 Task: Use Soaring Effect in this video Movie B.mp4
Action: Mouse moved to (264, 106)
Screenshot: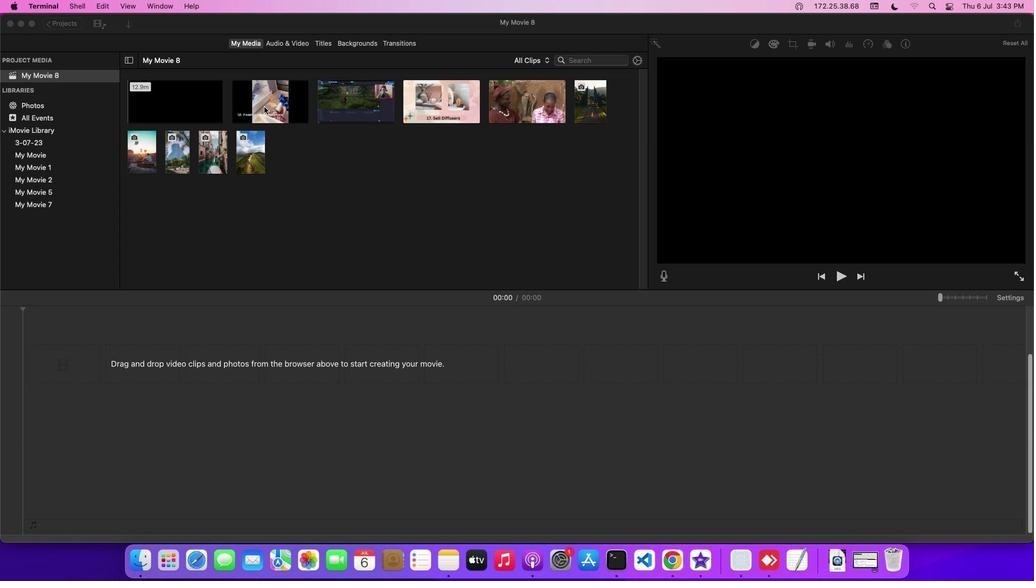 
Action: Mouse pressed left at (264, 106)
Screenshot: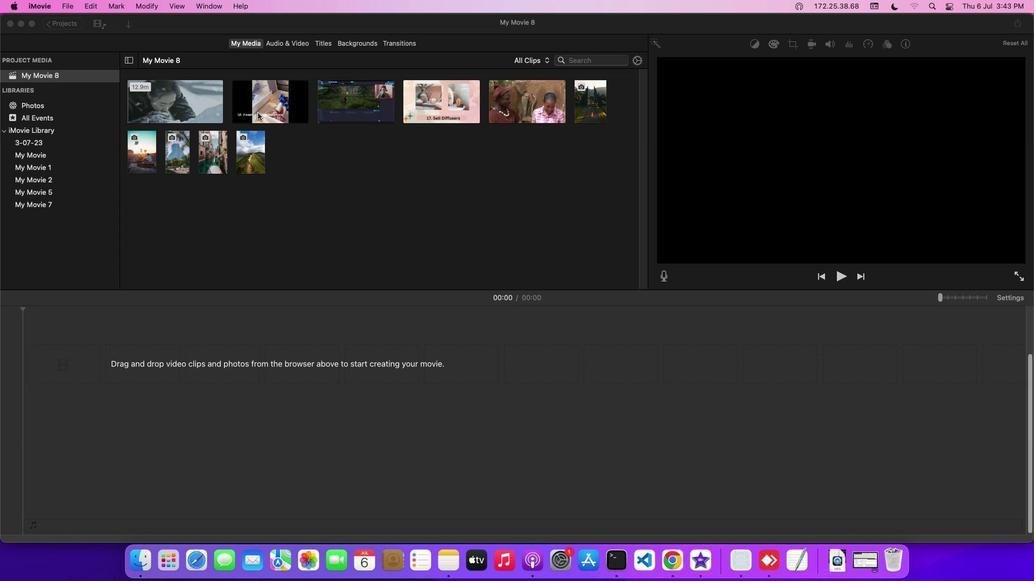
Action: Mouse moved to (286, 43)
Screenshot: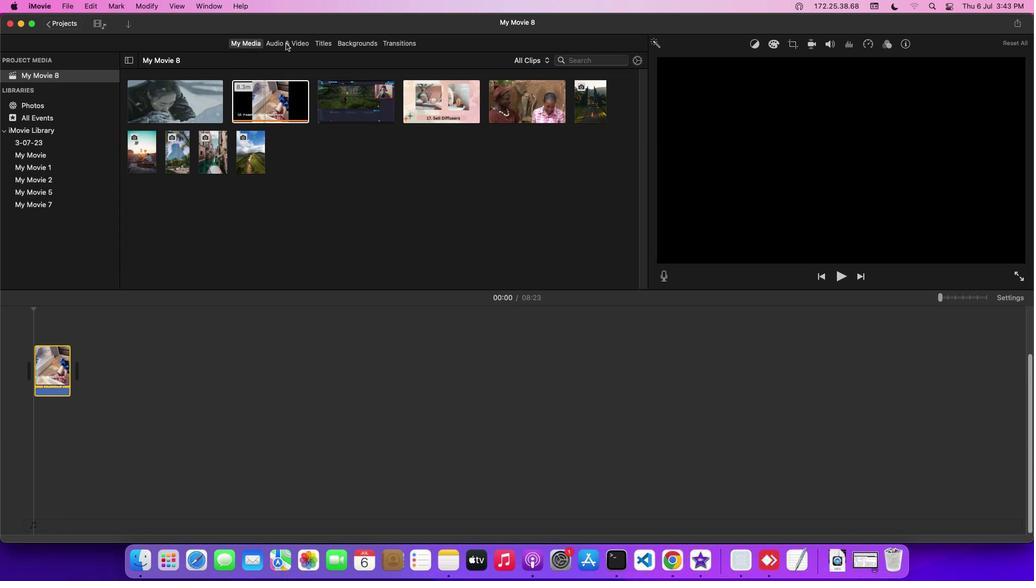 
Action: Mouse pressed left at (286, 43)
Screenshot: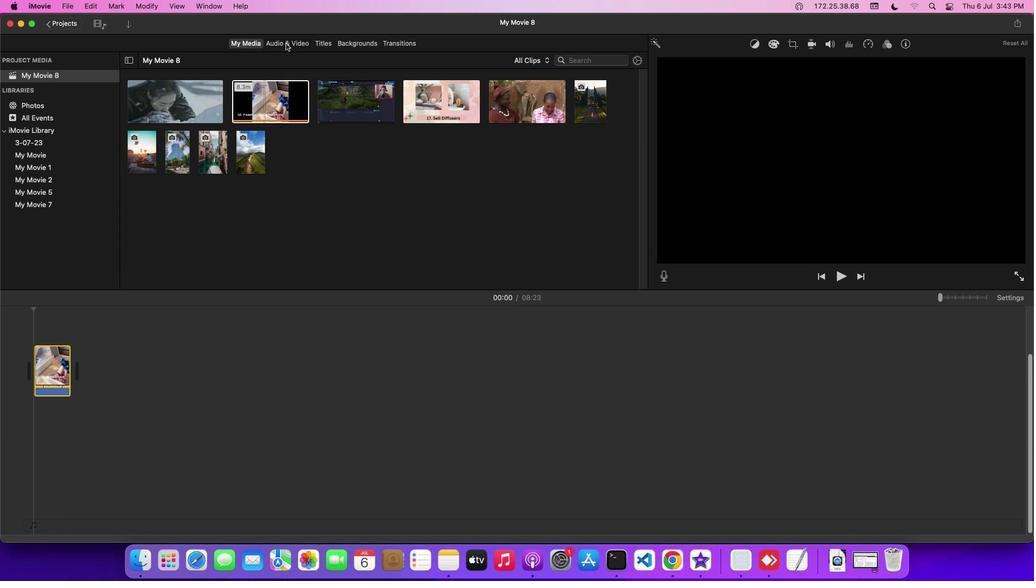 
Action: Mouse moved to (94, 99)
Screenshot: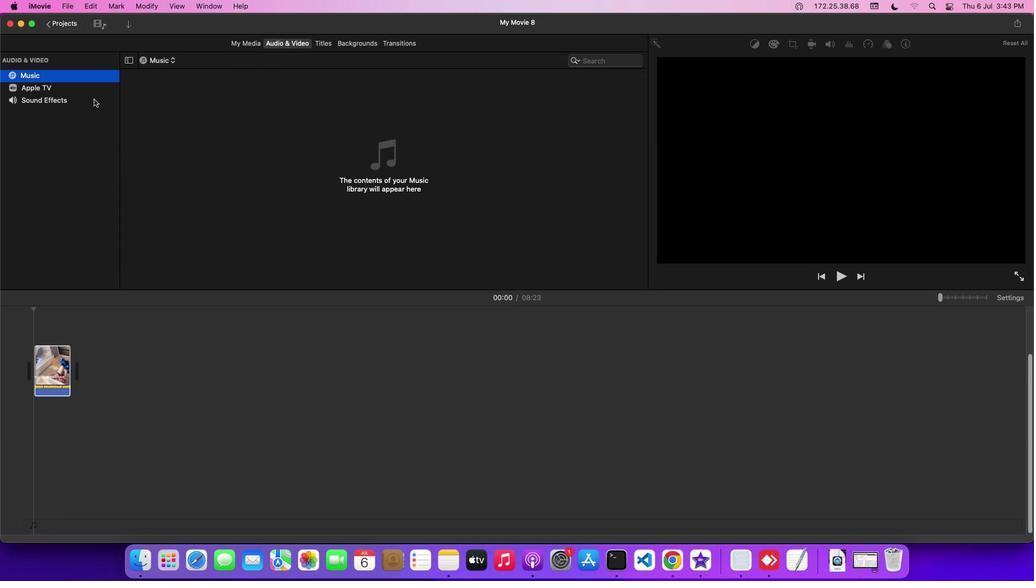 
Action: Mouse pressed left at (94, 99)
Screenshot: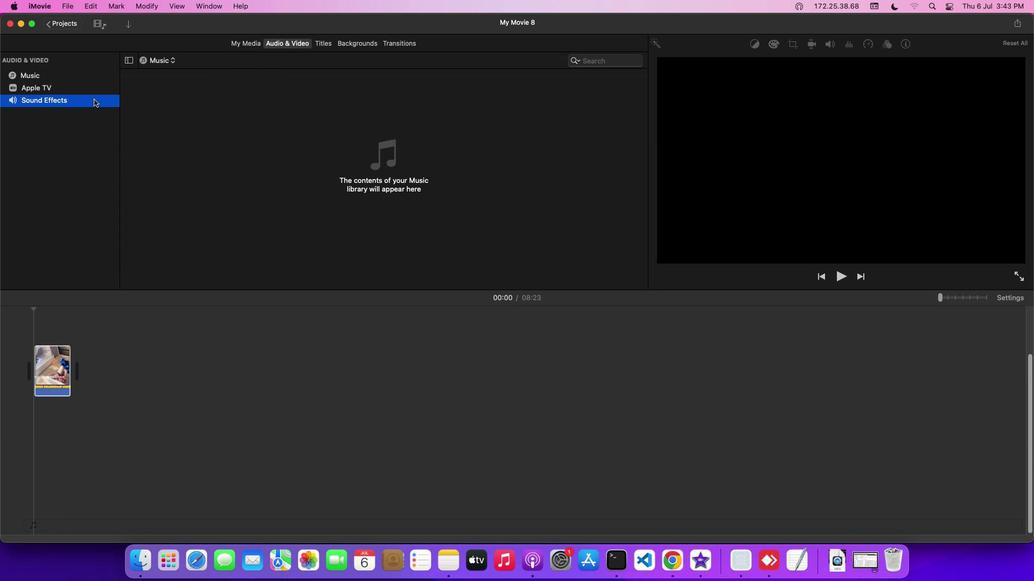 
Action: Mouse moved to (178, 262)
Screenshot: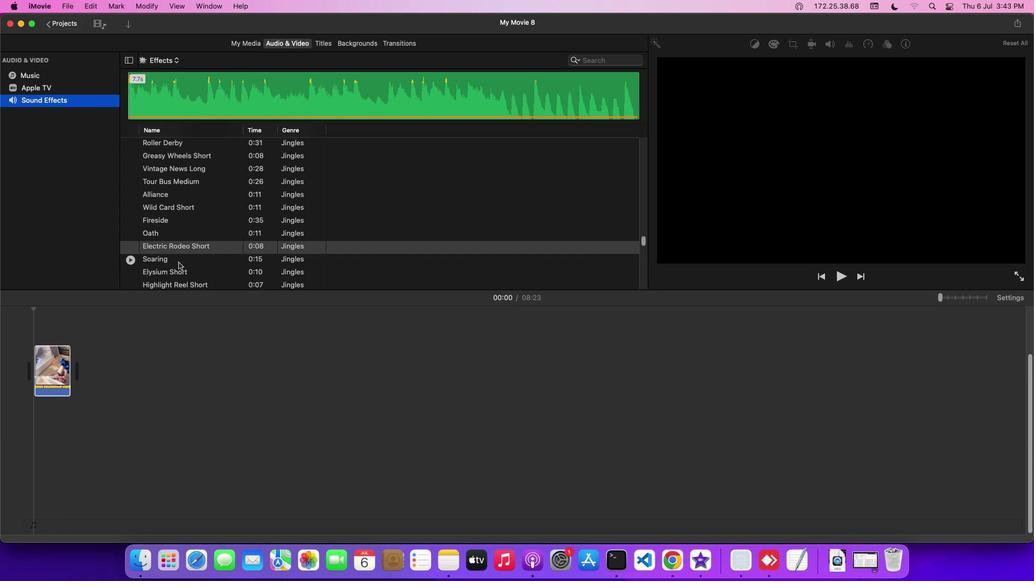 
Action: Mouse pressed left at (178, 262)
Screenshot: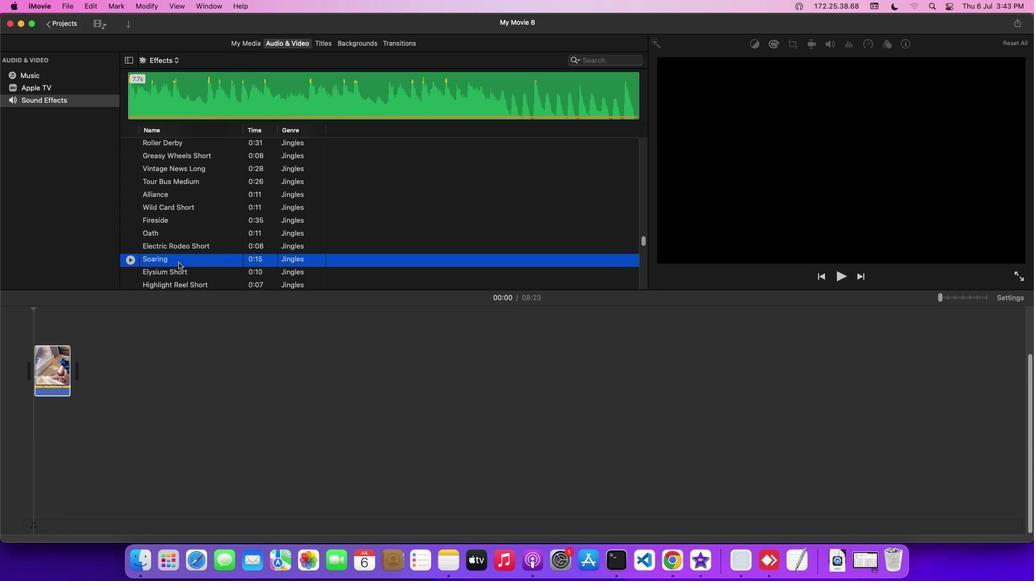 
Action: Mouse moved to (179, 262)
Screenshot: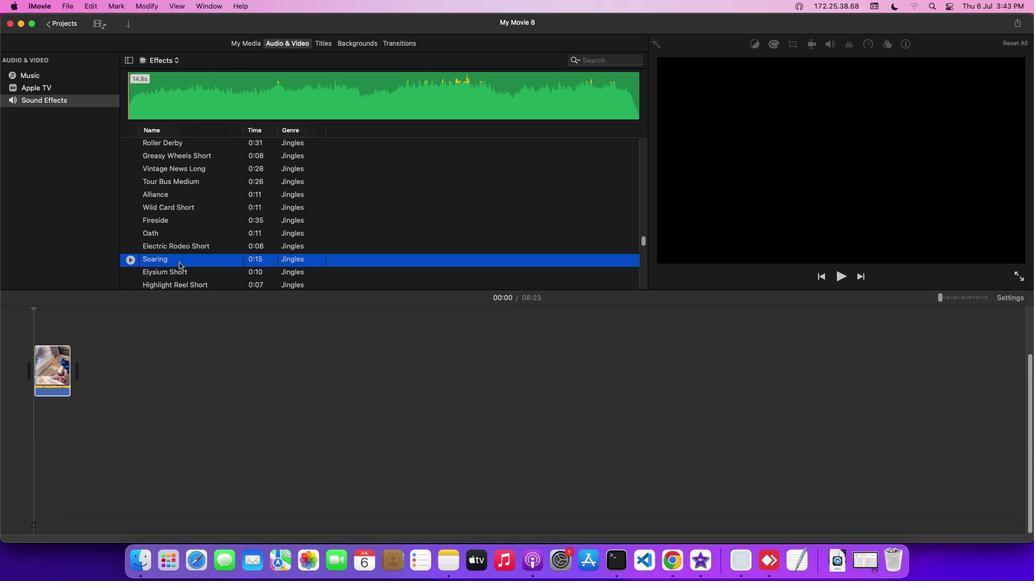 
Action: Mouse pressed left at (179, 262)
Screenshot: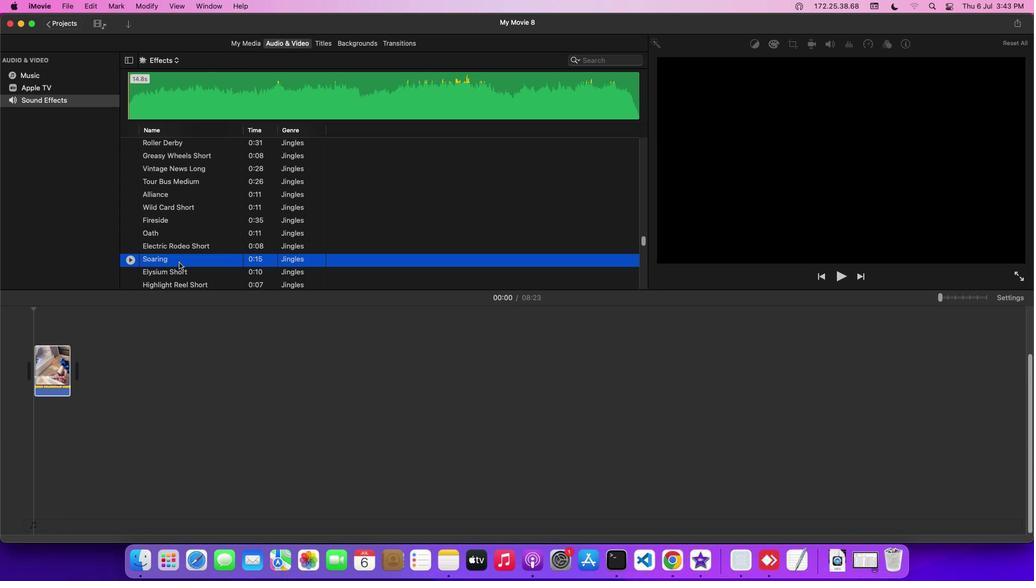 
Action: Mouse moved to (175, 379)
Screenshot: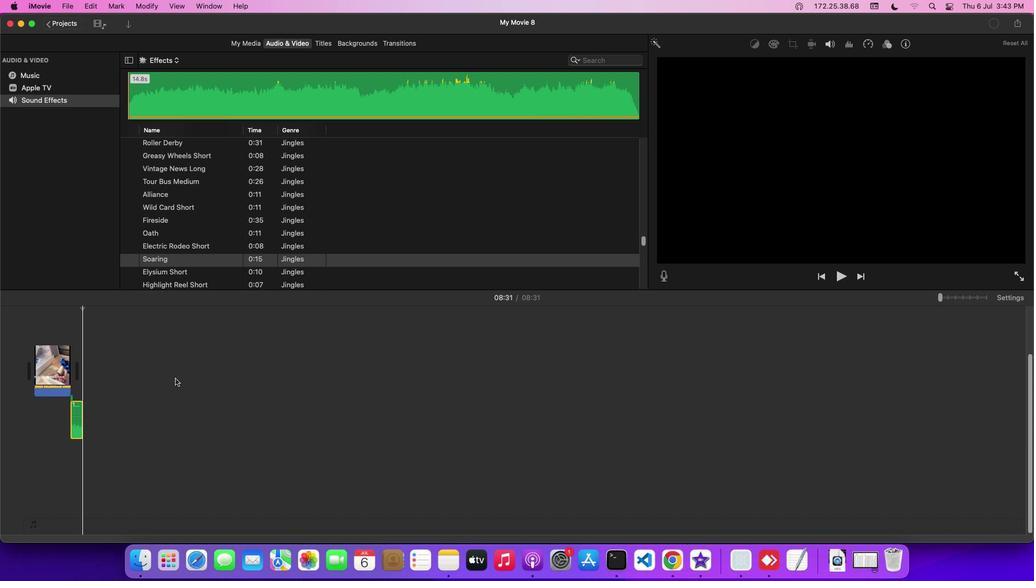 
